Task: Create Card Harassment Prevention Training in Board Social Media Analytics to Workspace Financial Modelling. Create Card Video Processing Review in Board Product Market Fit Analysis to Workspace Financial Modelling. Create Card Harassment Prevention Training in Board Business Model Financial Modeling and Forecasting to Workspace Financial Modelling
Action: Mouse moved to (436, 181)
Screenshot: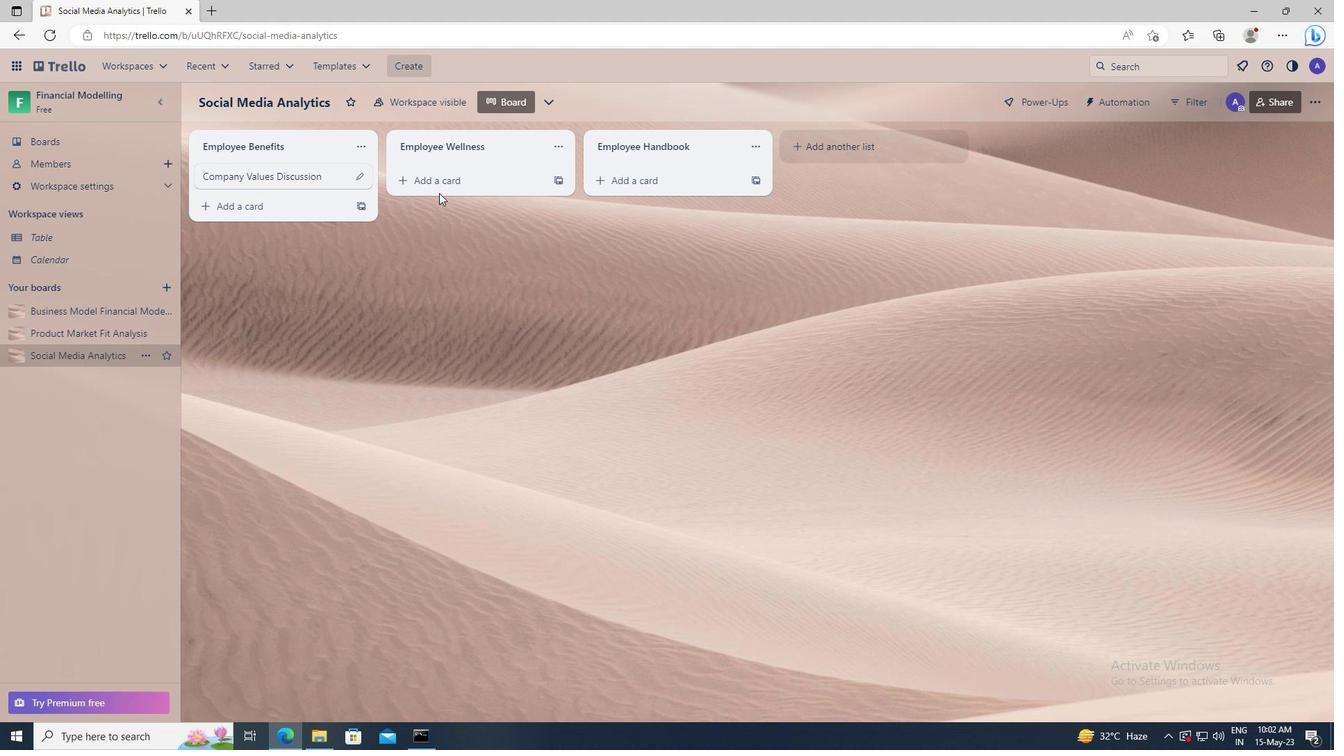 
Action: Mouse pressed left at (436, 181)
Screenshot: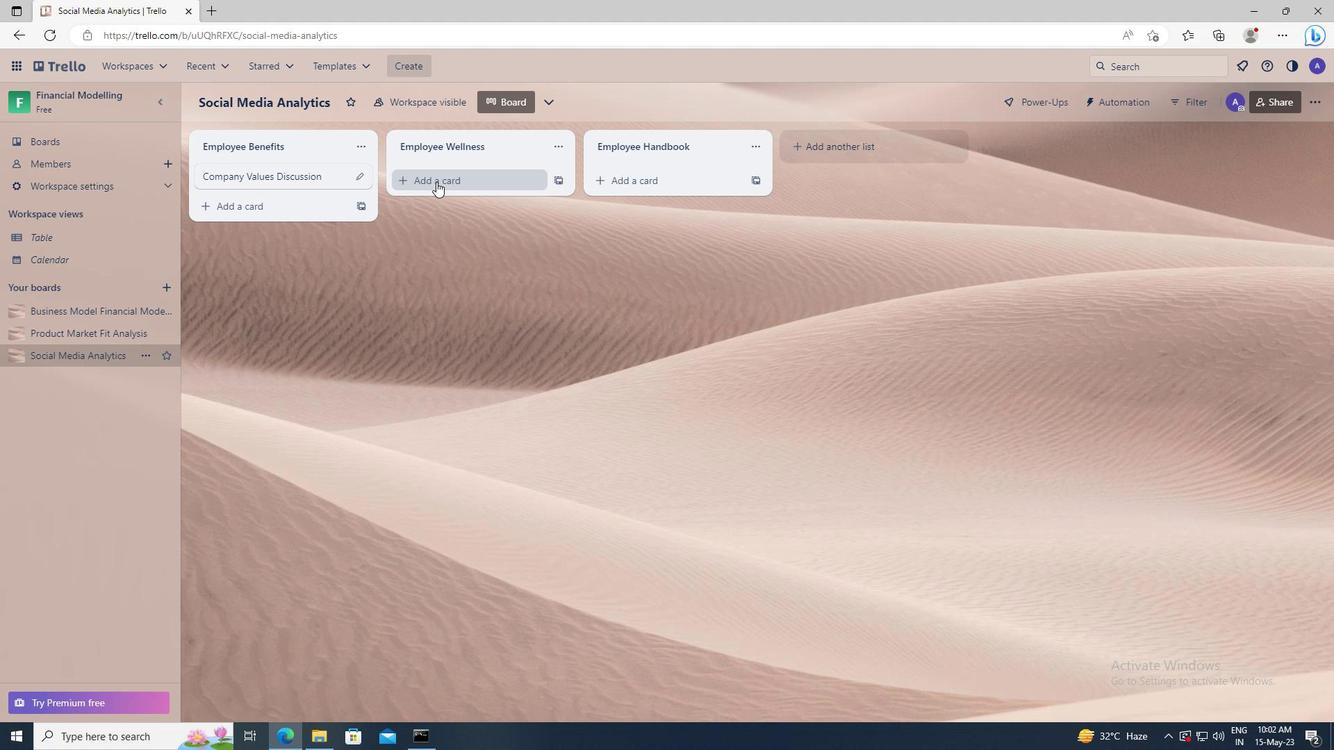 
Action: Key pressed <Key.shift>HARASSMENT<Key.space><Key.shift>PREVENTION<Key.space><Key.shift>TRAINING
Screenshot: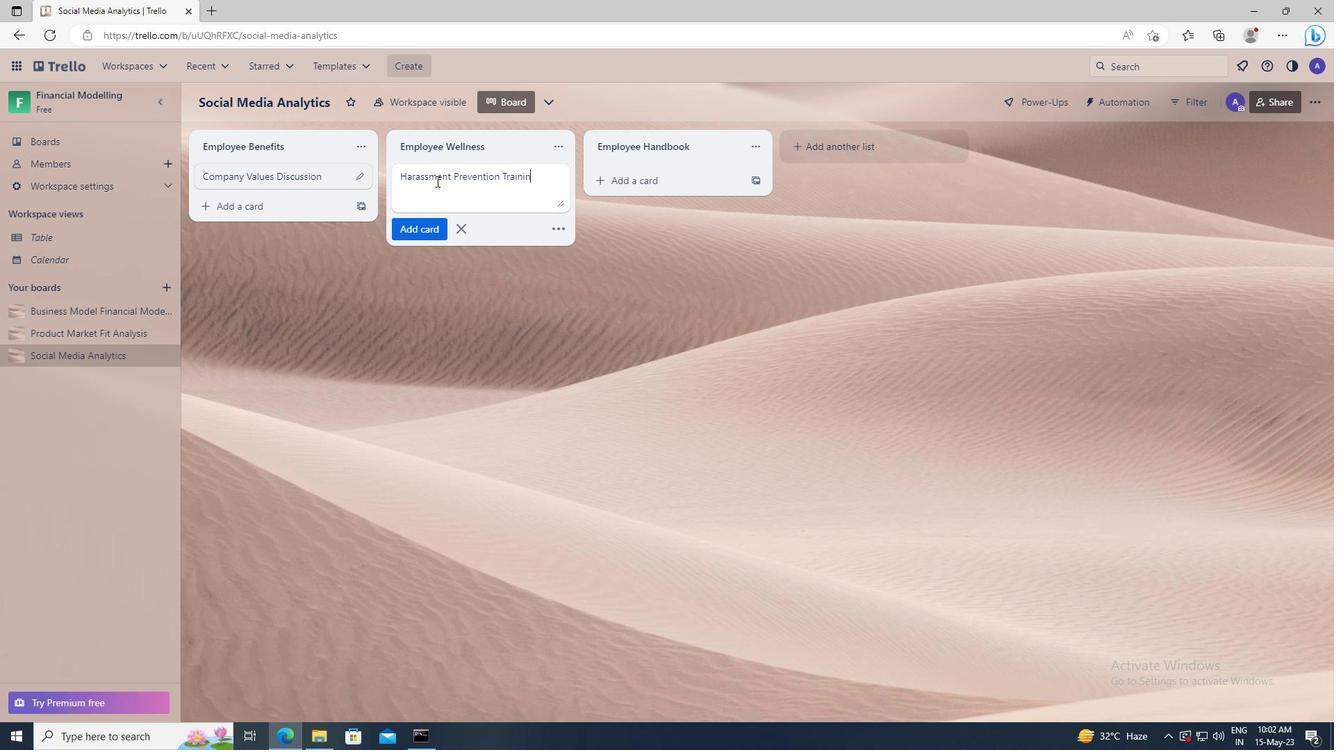 
Action: Mouse moved to (434, 223)
Screenshot: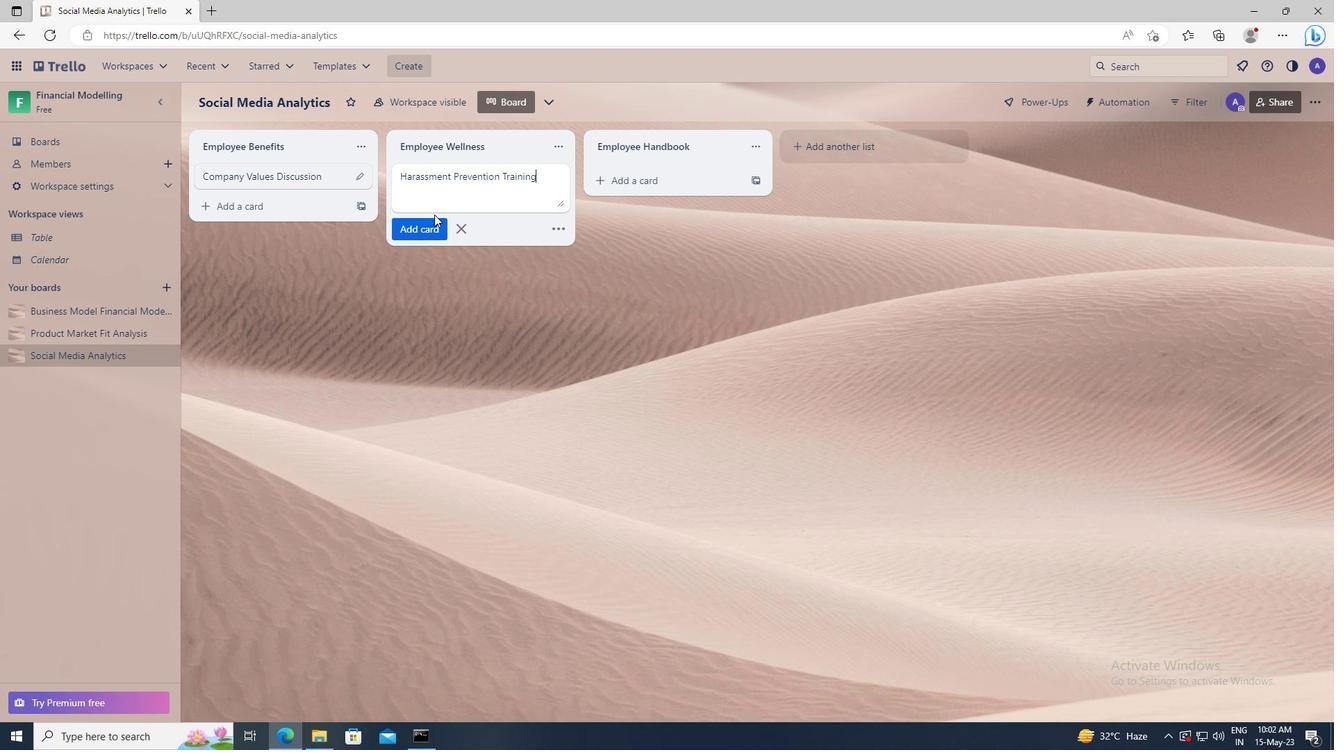 
Action: Mouse pressed left at (434, 223)
Screenshot: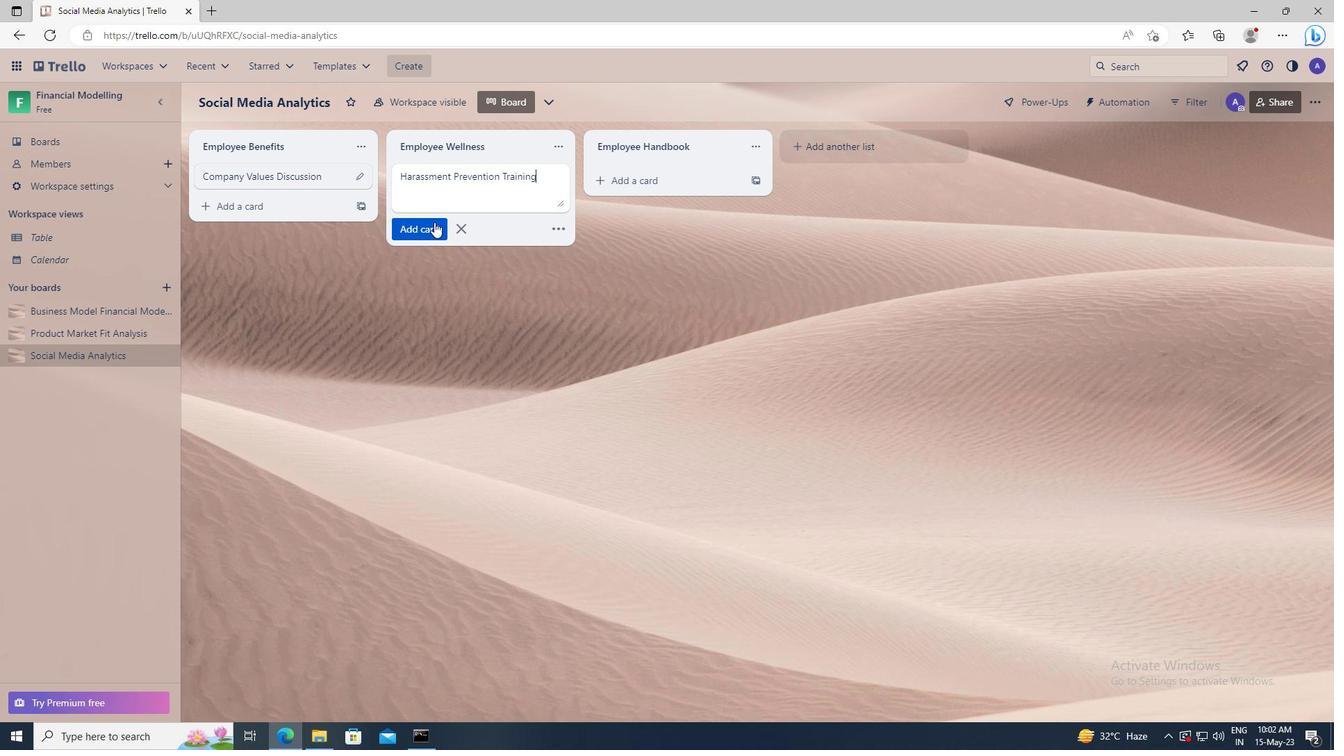 
Action: Mouse moved to (102, 333)
Screenshot: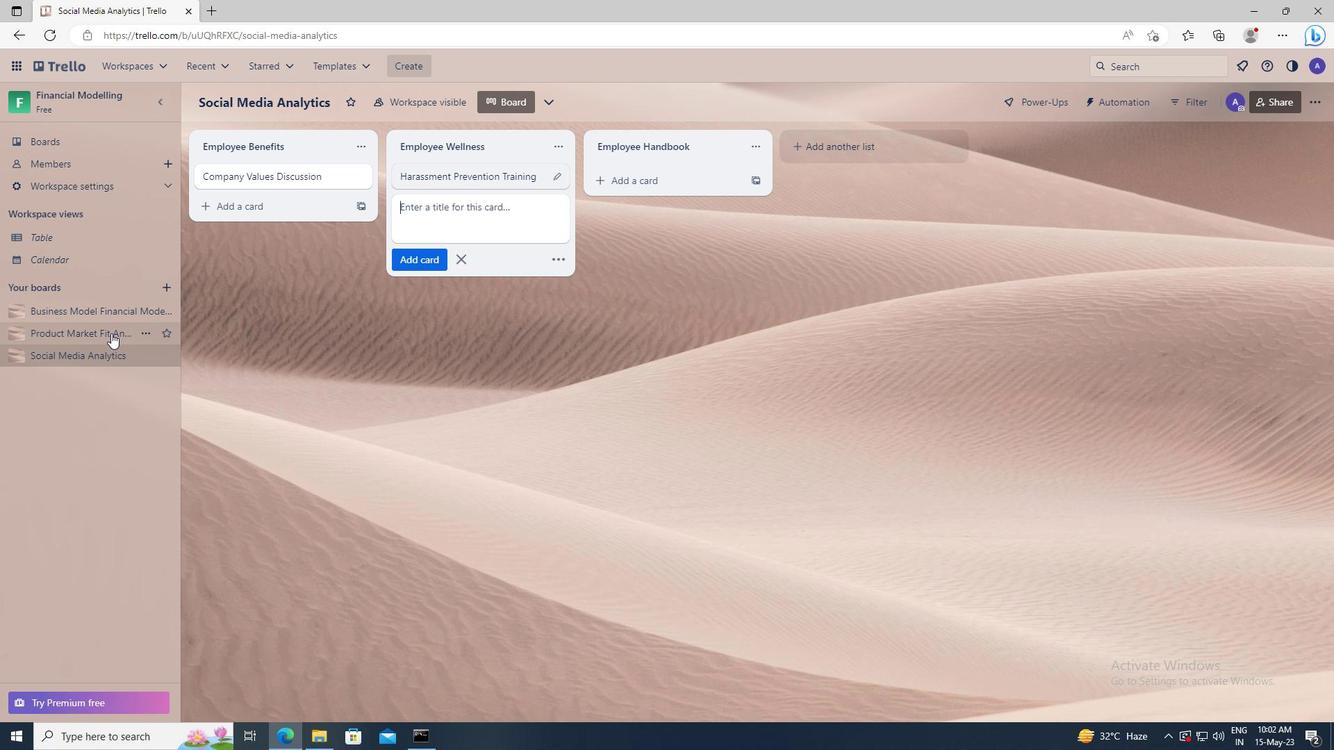 
Action: Mouse pressed left at (102, 333)
Screenshot: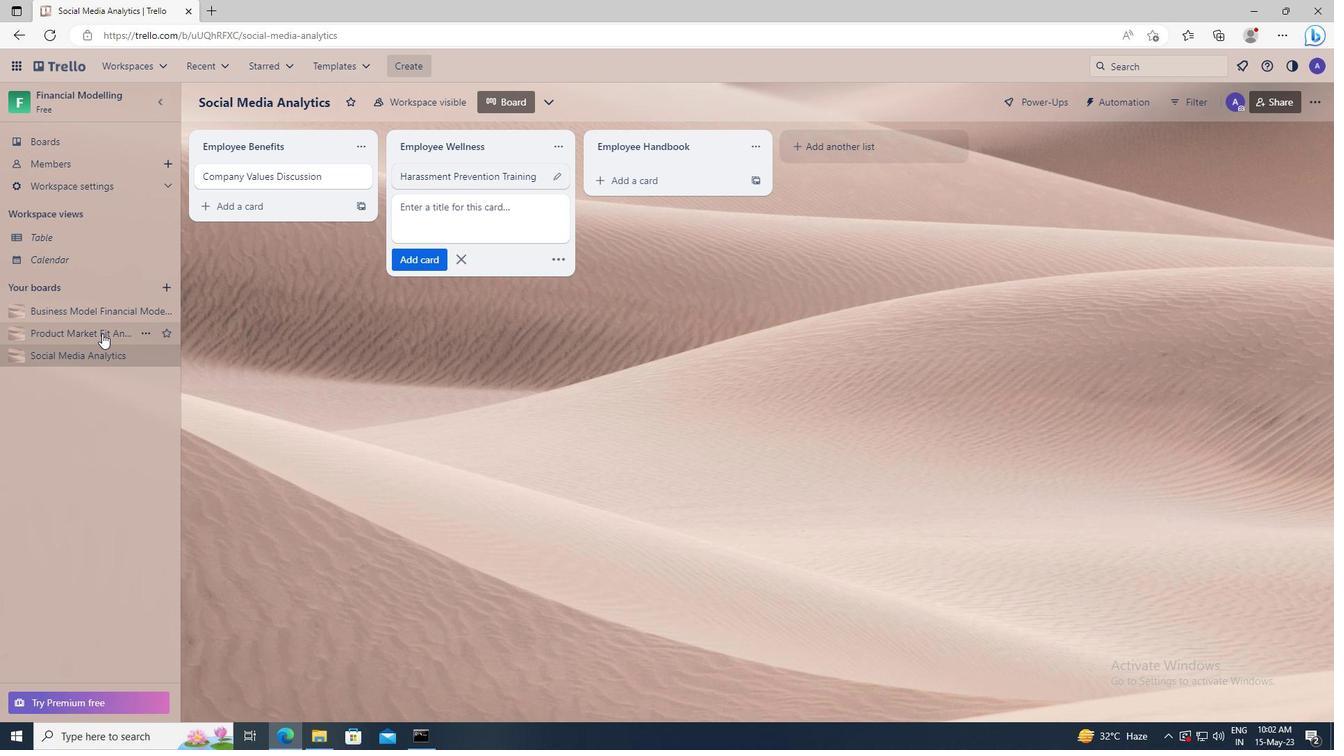 
Action: Mouse moved to (402, 181)
Screenshot: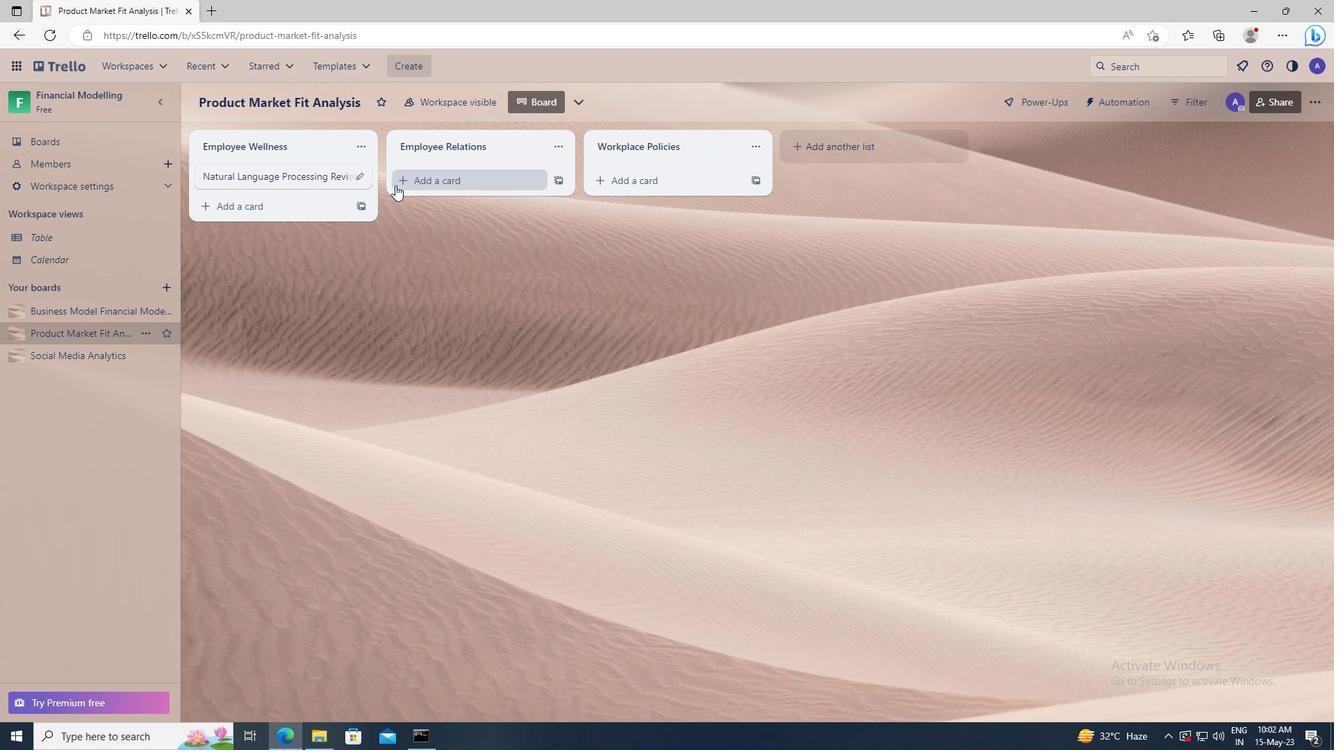 
Action: Mouse pressed left at (402, 181)
Screenshot: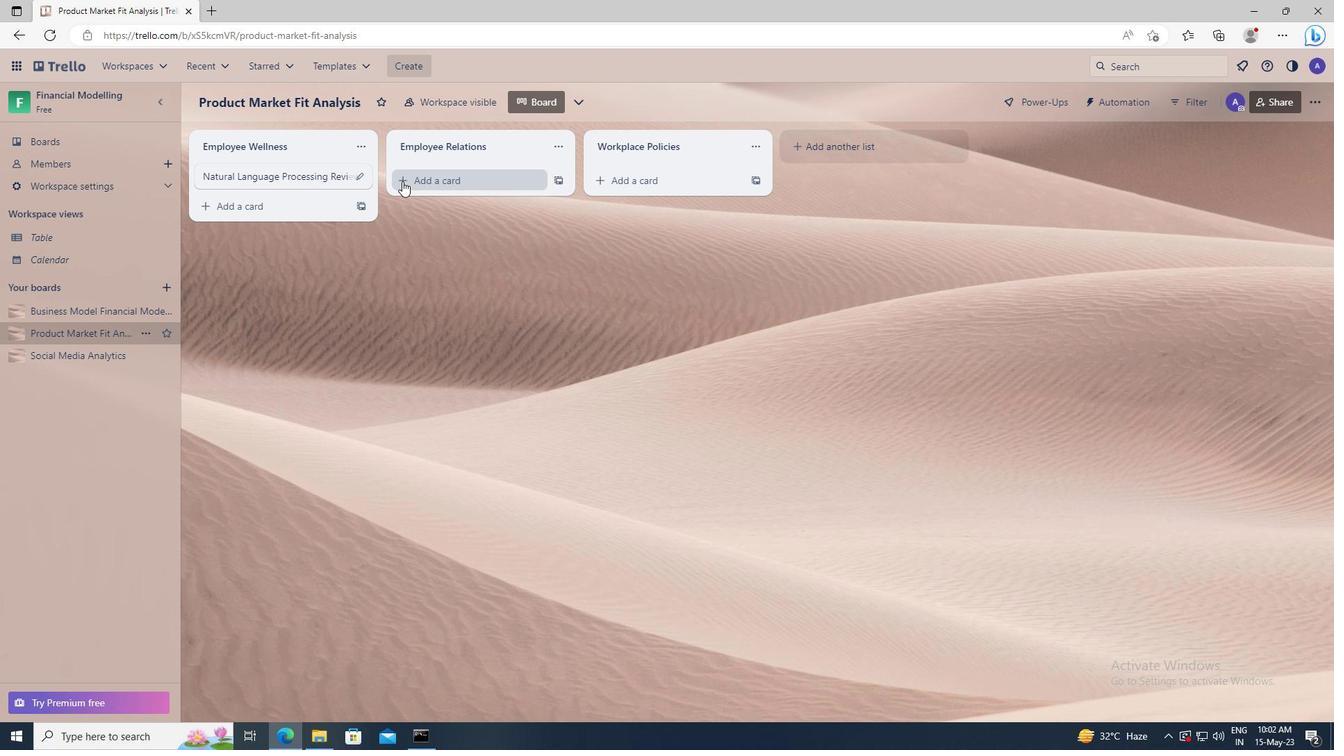 
Action: Key pressed <Key.shift>VIDEO<Key.space><Key.shift>PROCESSING<Key.space><Key.shift><Key.shift><Key.shift><Key.shift>REVIEW
Screenshot: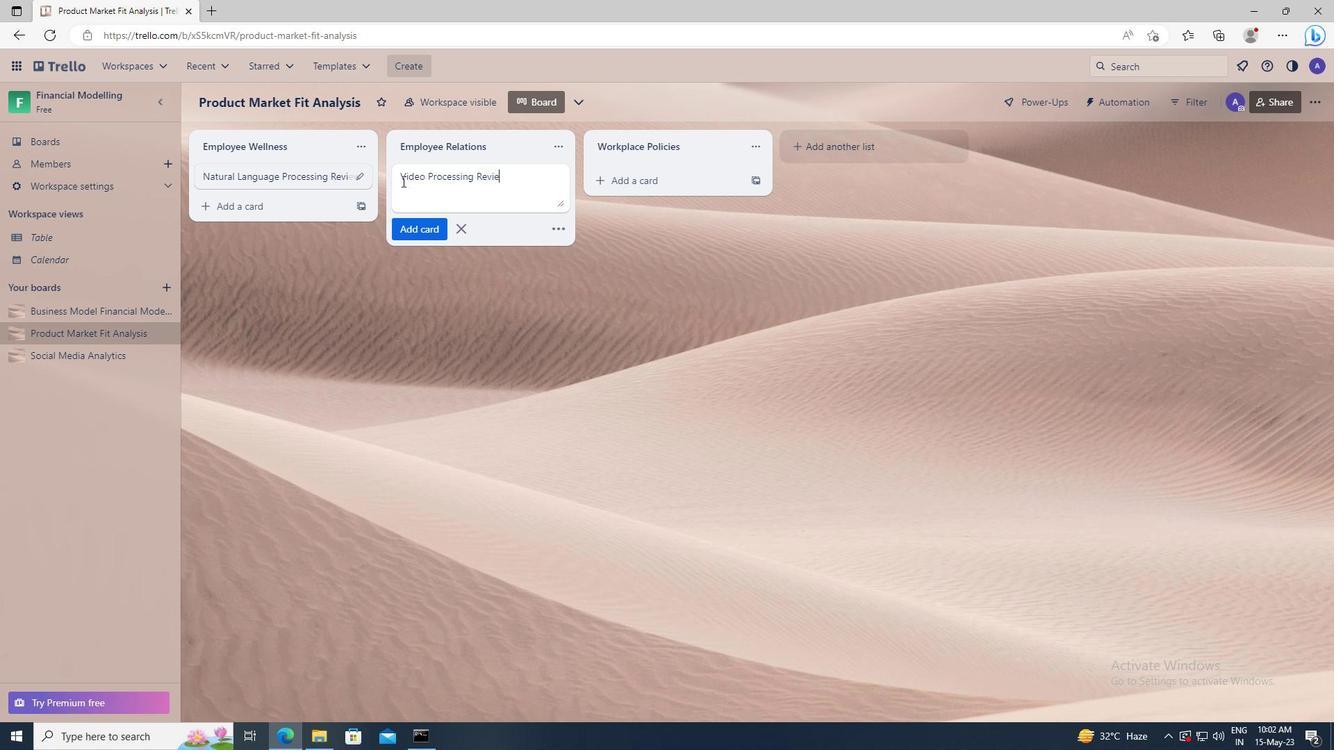 
Action: Mouse moved to (424, 227)
Screenshot: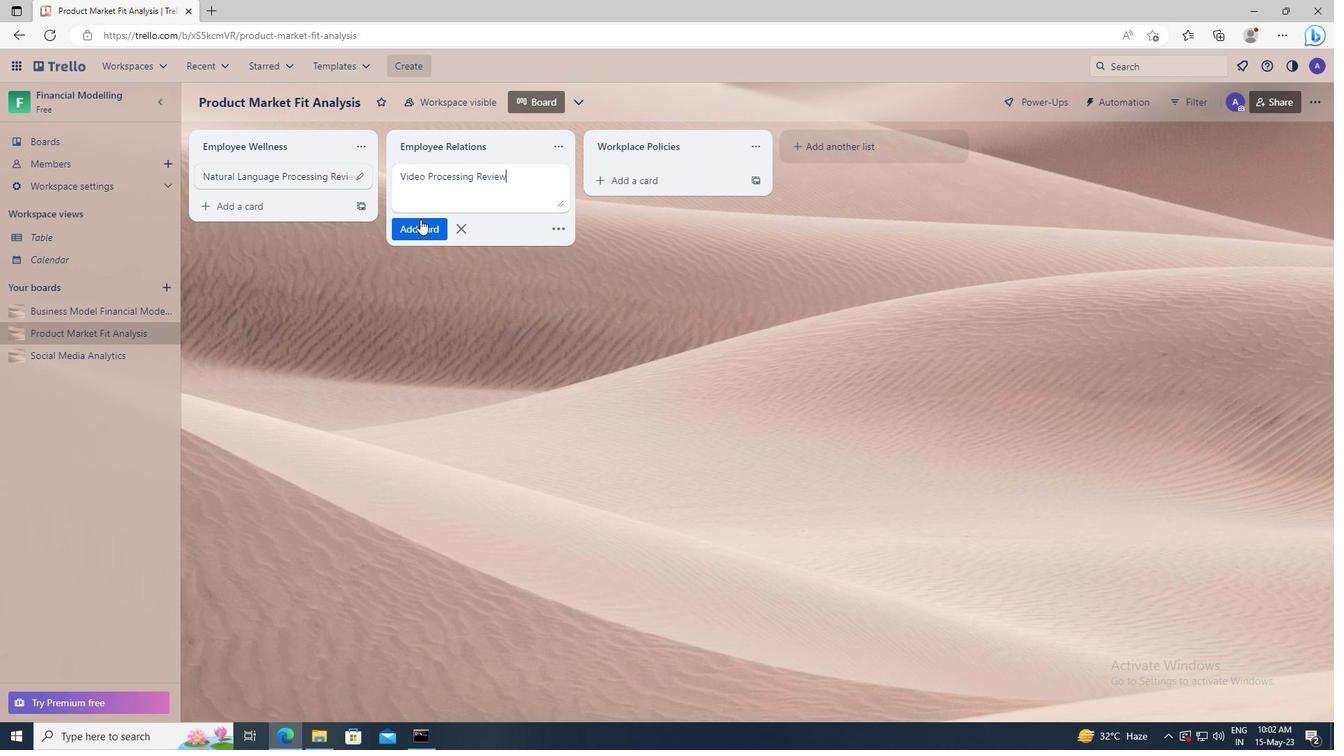 
Action: Mouse pressed left at (424, 227)
Screenshot: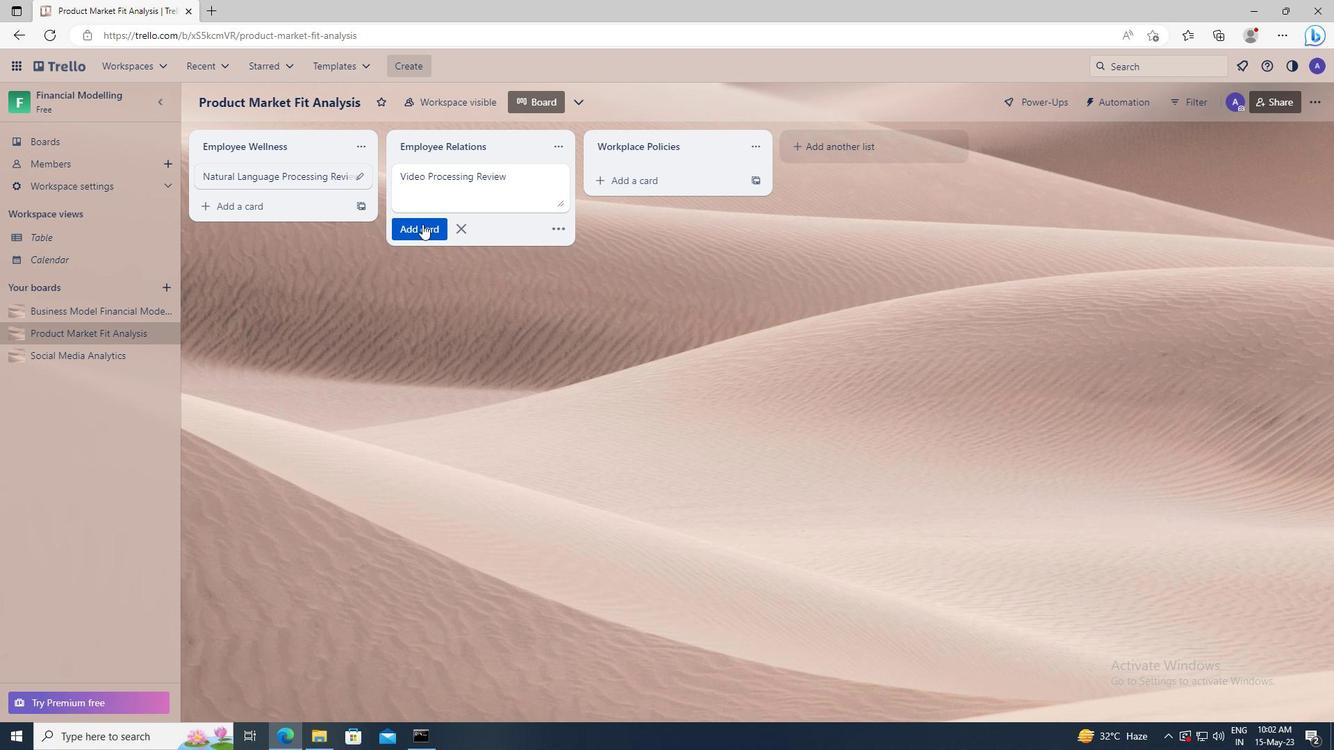 
Action: Mouse moved to (91, 312)
Screenshot: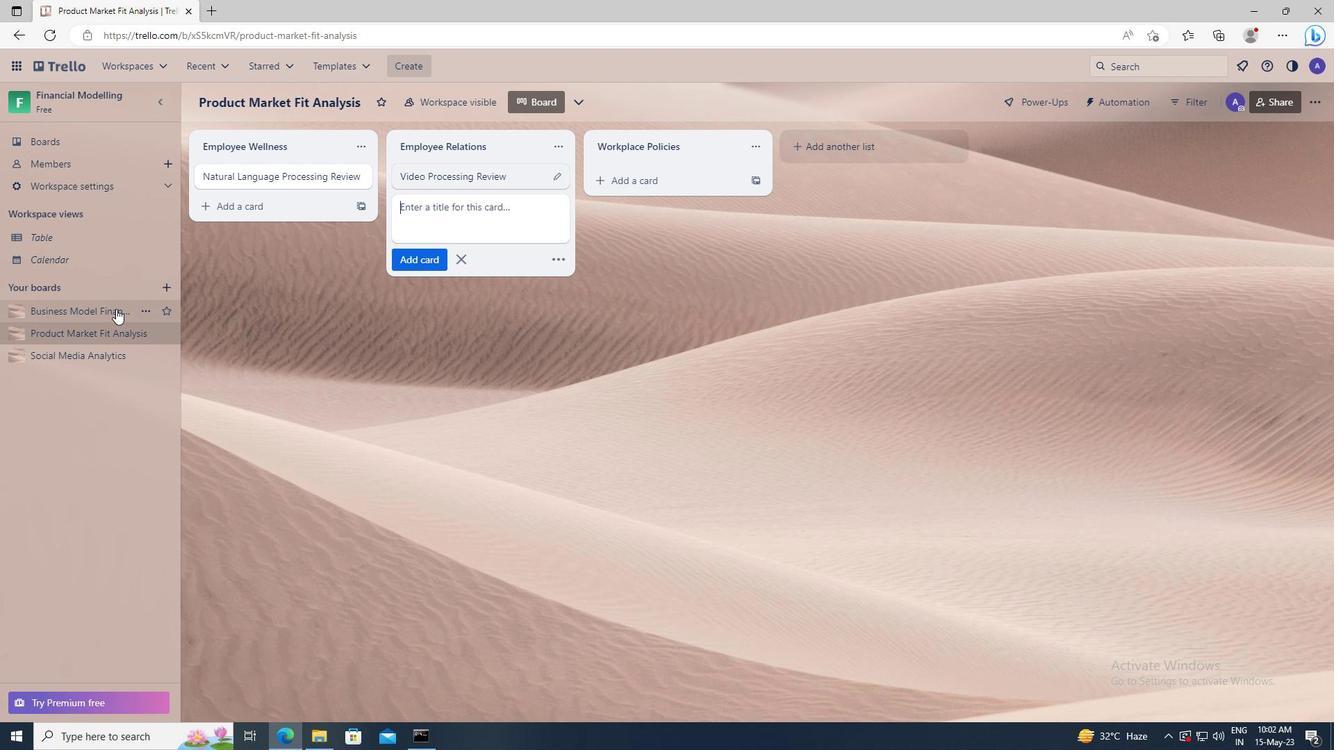 
Action: Mouse pressed left at (91, 312)
Screenshot: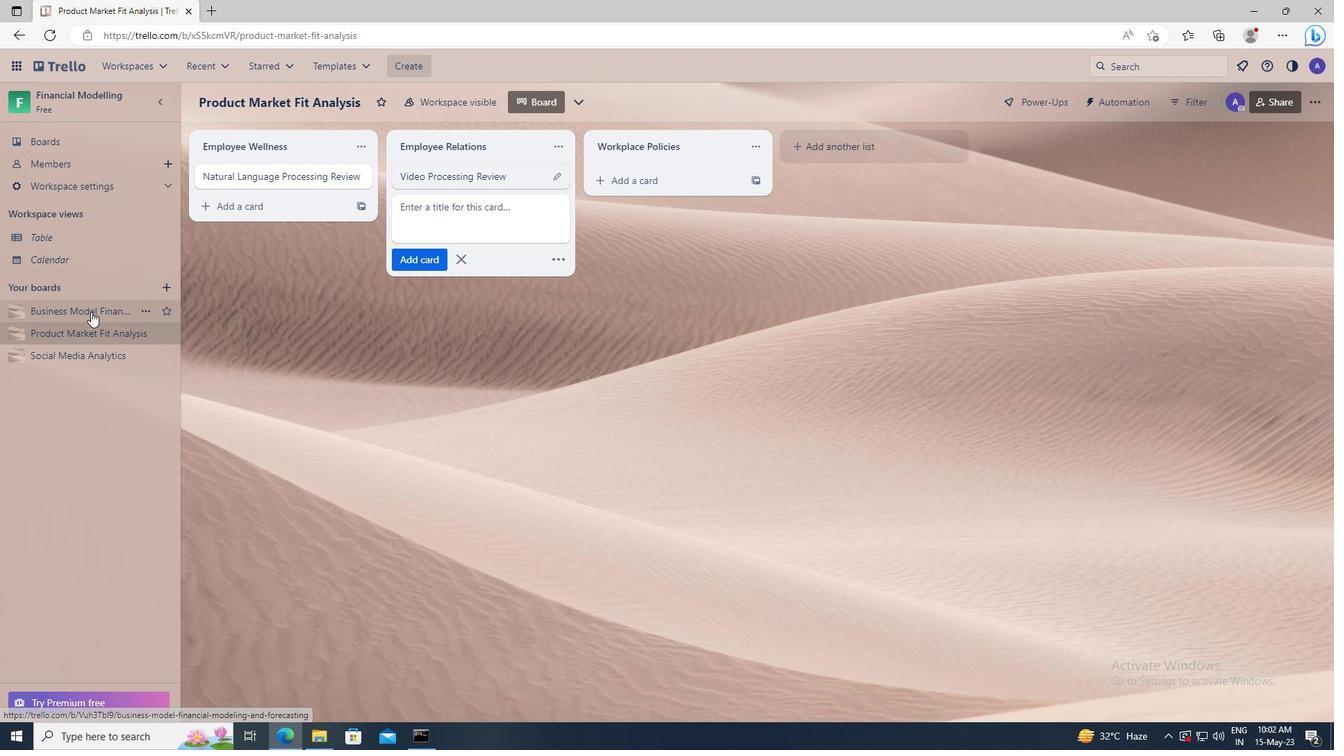
Action: Mouse moved to (431, 180)
Screenshot: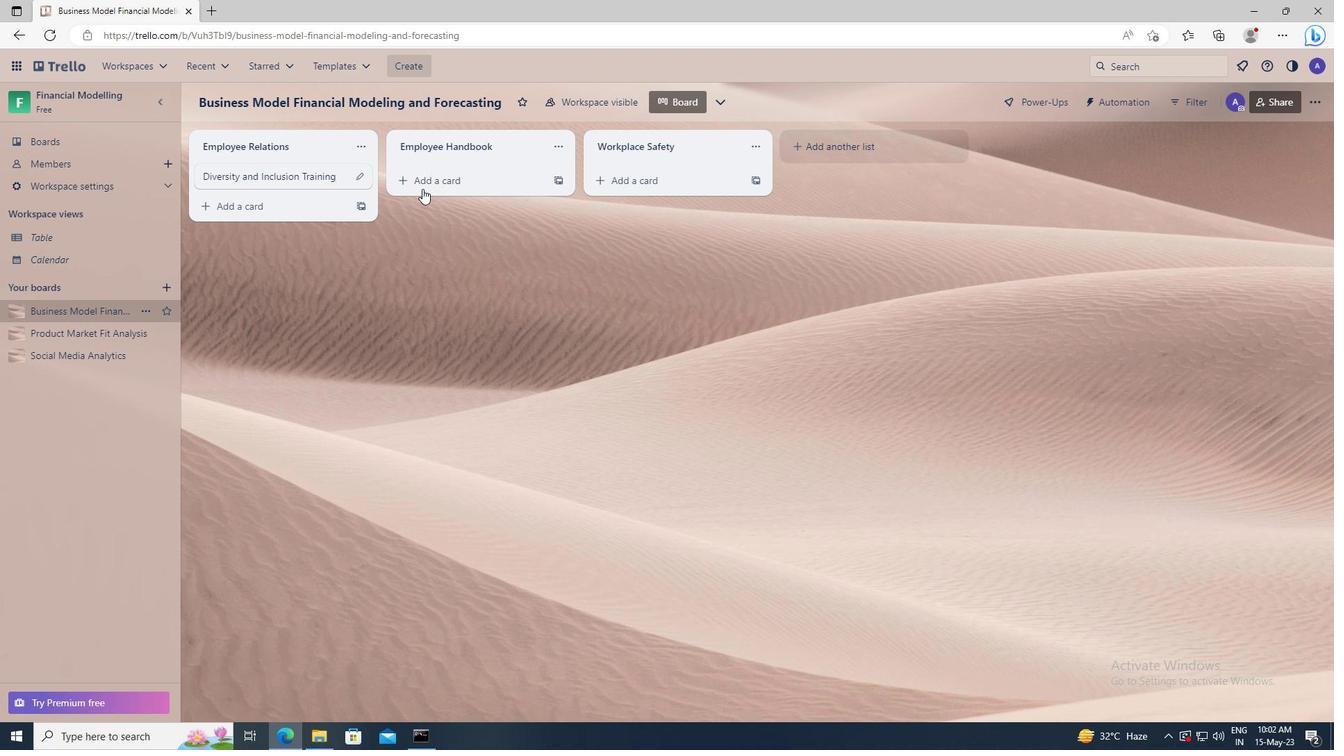 
Action: Mouse pressed left at (431, 180)
Screenshot: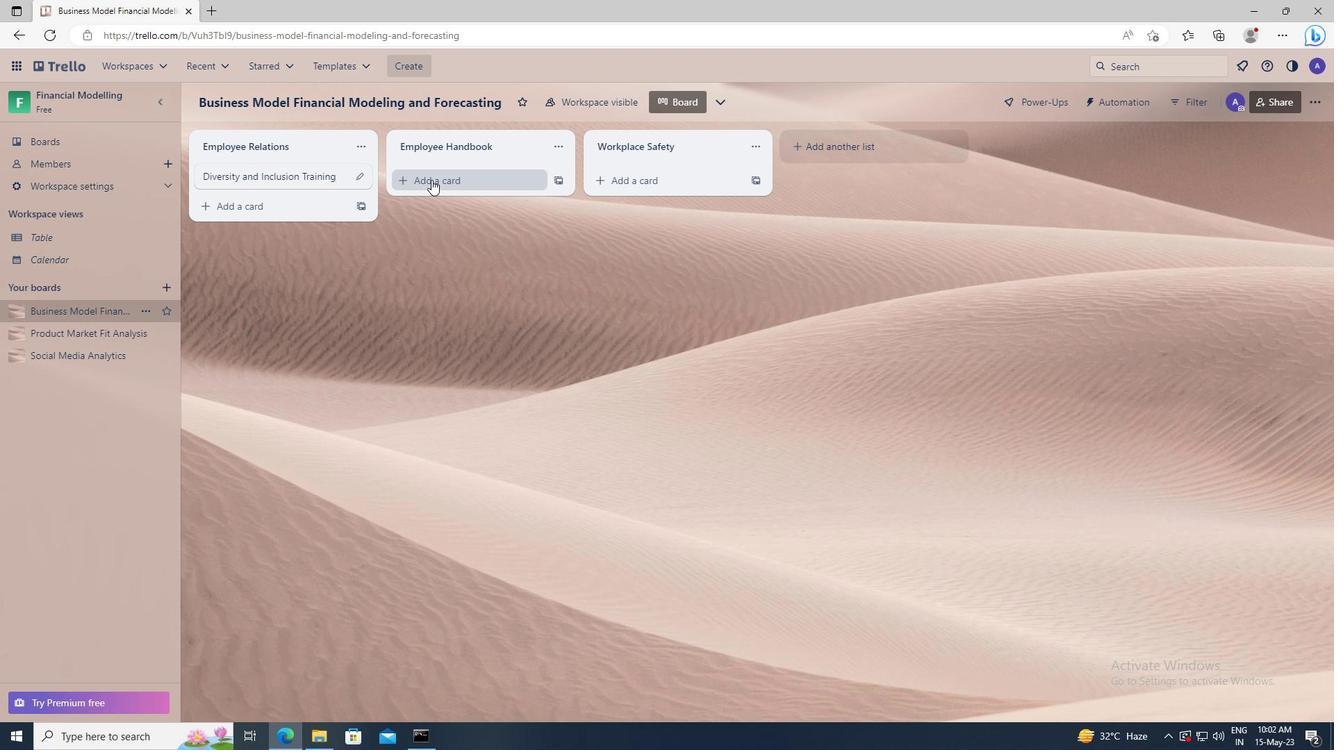 
Action: Key pressed <Key.shift>HARASSMENT<Key.space><Key.shift>PREVENTION<Key.space><Key.shift>TRAINING
Screenshot: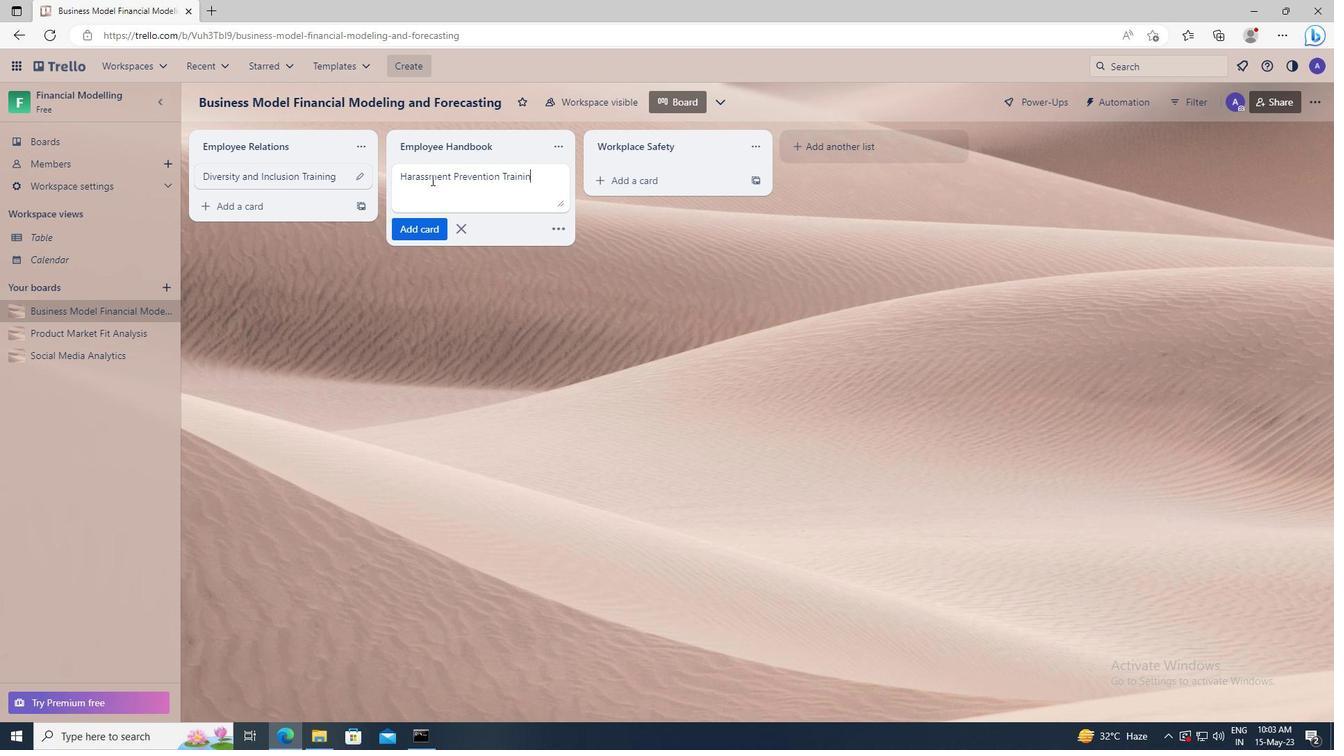 
Action: Mouse moved to (434, 228)
Screenshot: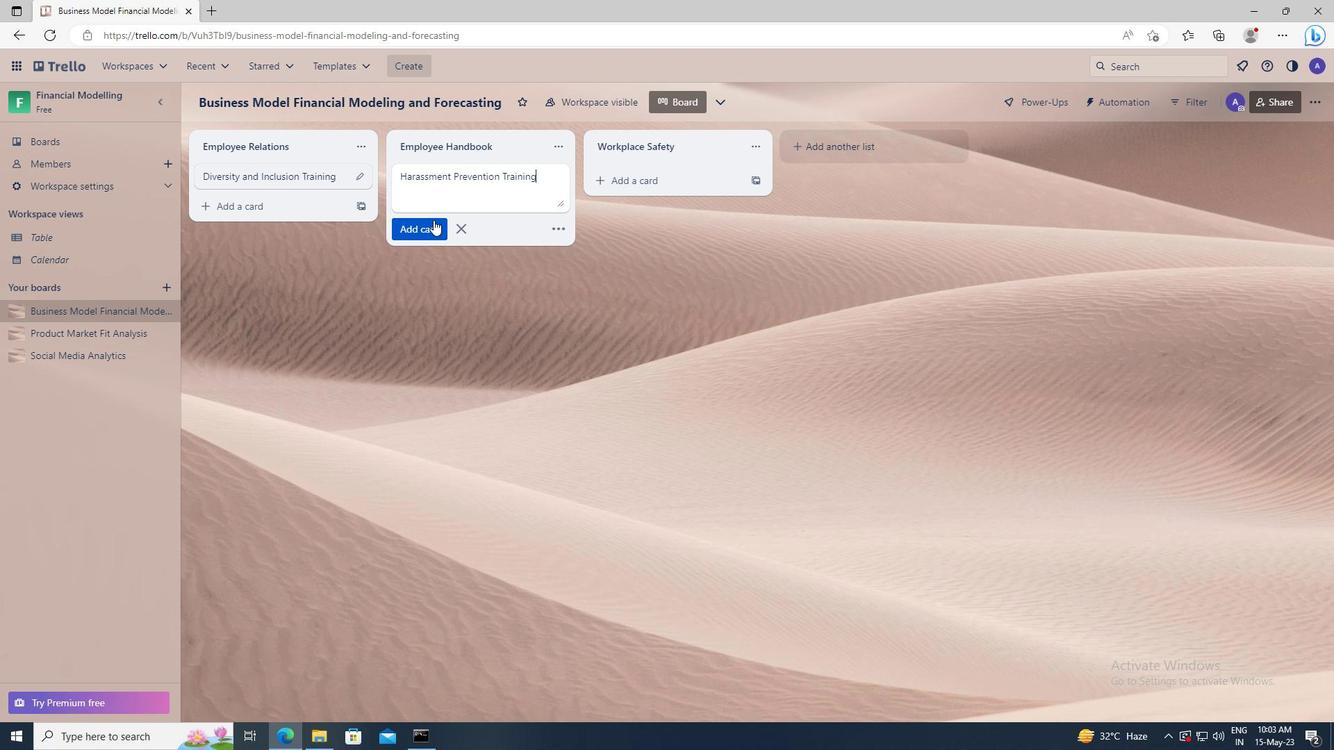 
Action: Mouse pressed left at (434, 228)
Screenshot: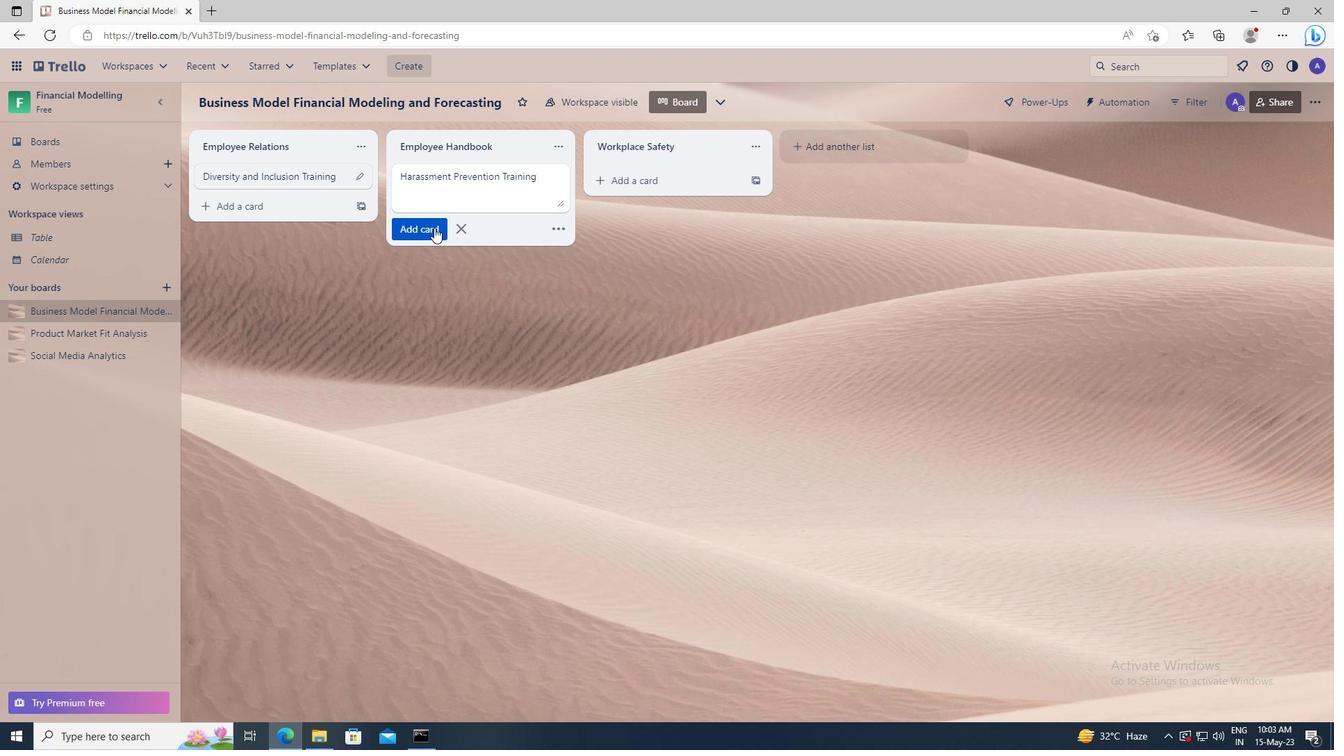 
